 Task: Create a new folder named 'Important contacts' in the Contacts section of Outlook.
Action: Mouse moved to (17, 75)
Screenshot: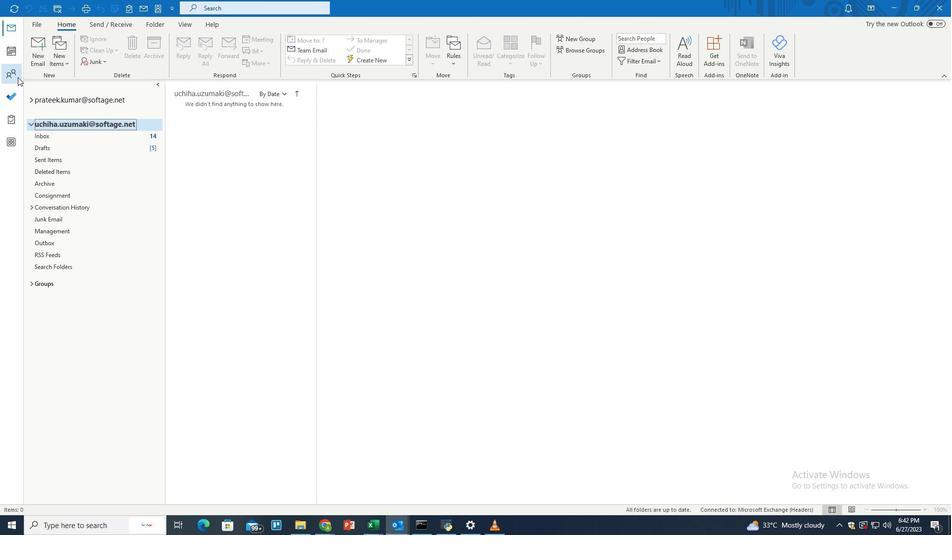 
Action: Mouse pressed left at (17, 75)
Screenshot: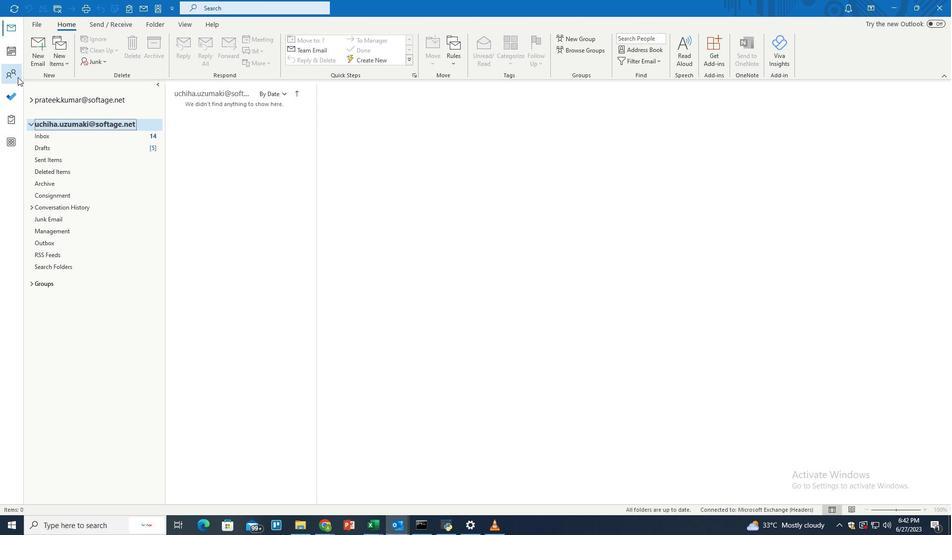 
Action: Mouse moved to (155, 26)
Screenshot: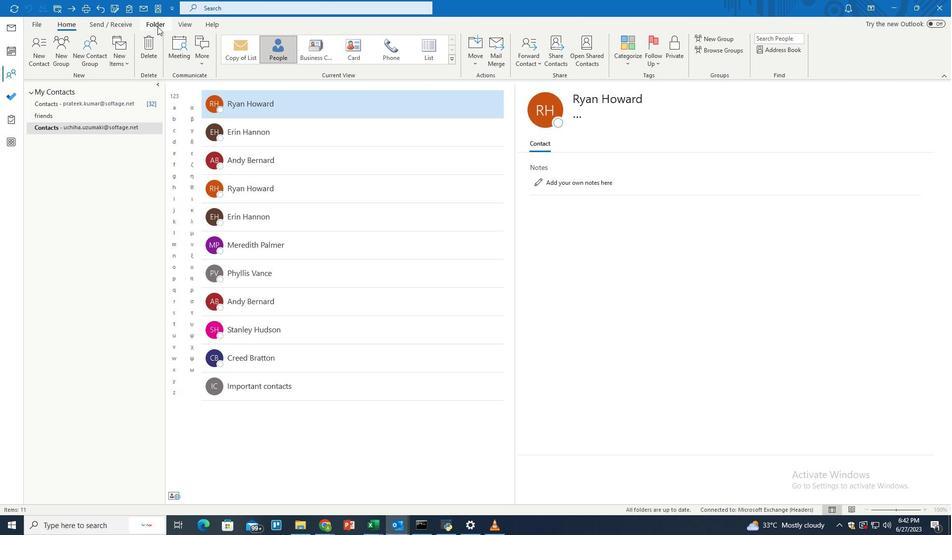 
Action: Mouse pressed left at (155, 26)
Screenshot: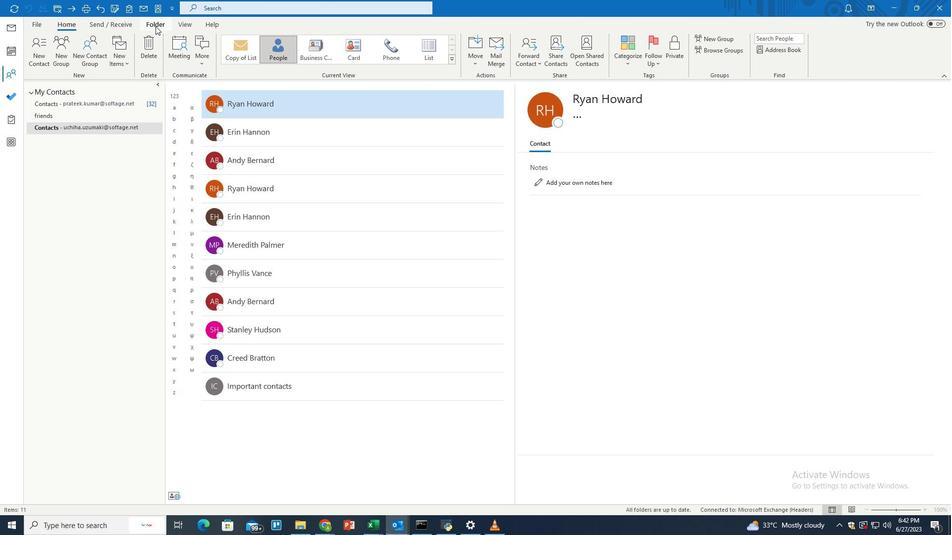 
Action: Mouse moved to (36, 49)
Screenshot: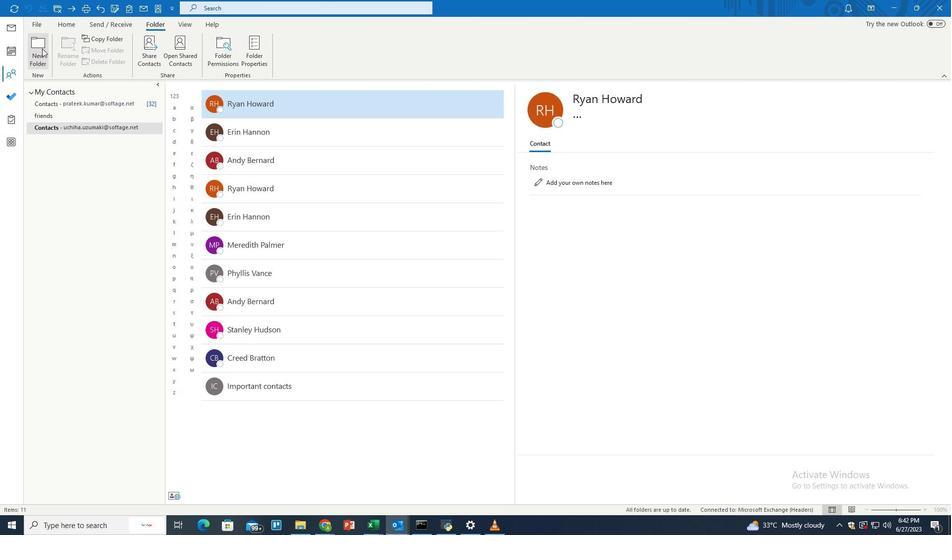 
Action: Mouse pressed left at (36, 49)
Screenshot: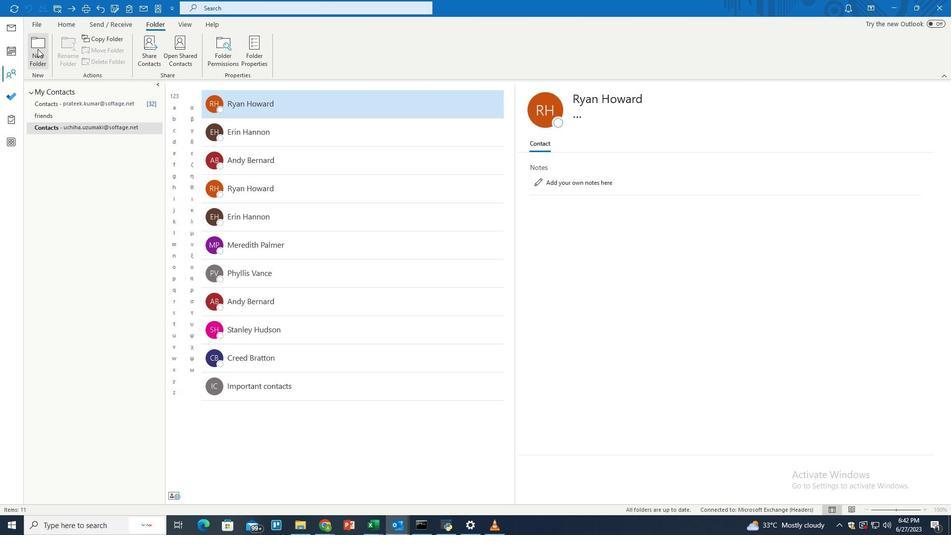 
Action: Mouse moved to (473, 195)
Screenshot: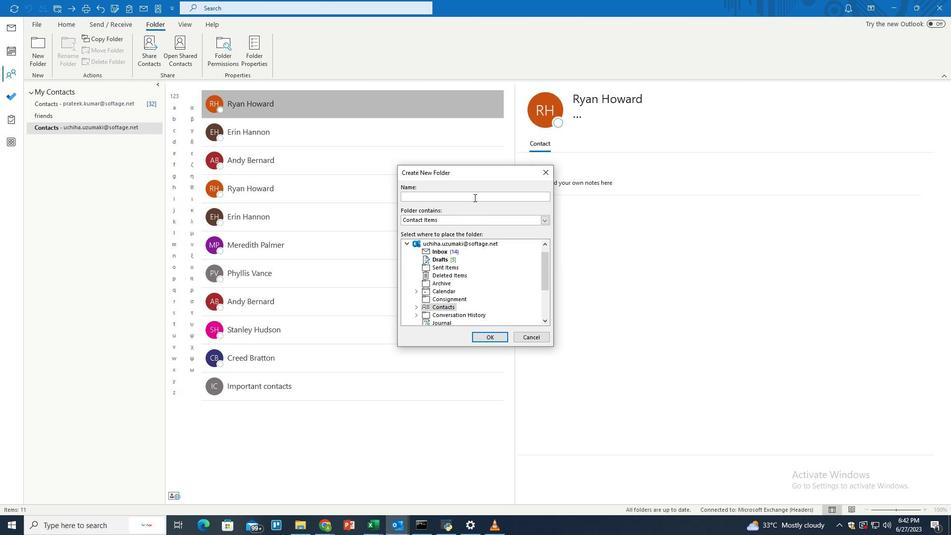 
Action: Mouse pressed left at (473, 195)
Screenshot: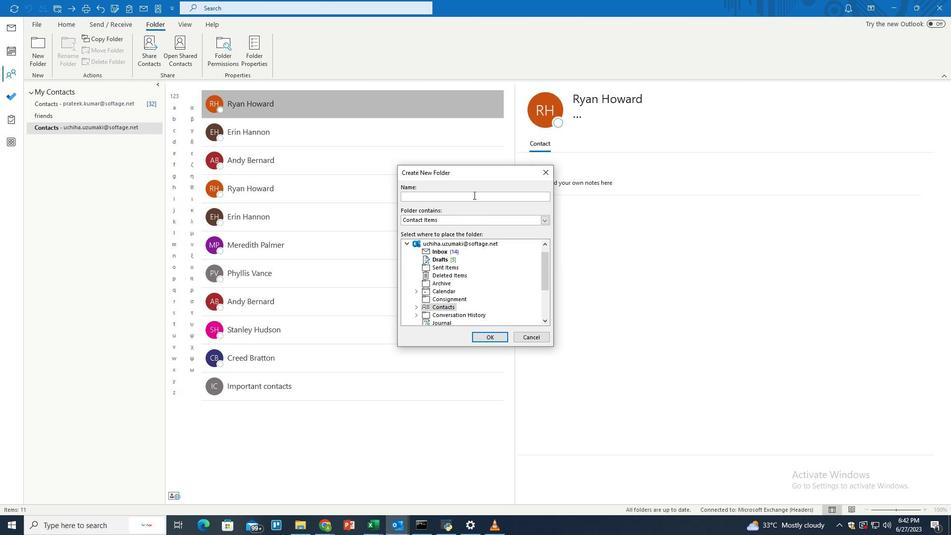 
Action: Key pressed <Key.shift><Key.shift><Key.shift><Key.shift><Key.shift><Key.shift><Key.shift><Key.shift><Key.shift><Key.shift><Key.shift><Key.shift><Key.shift><Key.shift><Key.shift><Key.shift><Key.shift><Key.shift><Key.shift><Key.shift>Important<Key.space>contacts
Screenshot: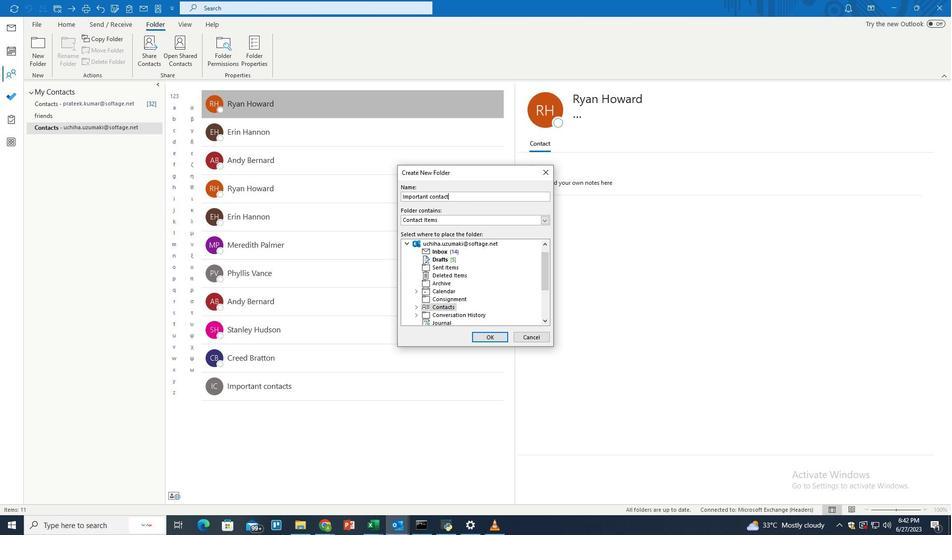 
Action: Mouse moved to (492, 336)
Screenshot: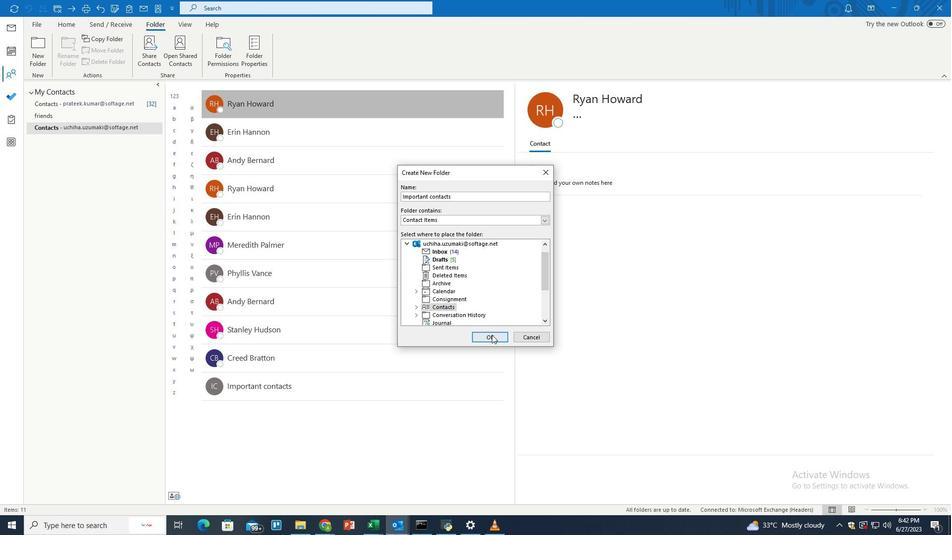 
Action: Mouse pressed left at (492, 336)
Screenshot: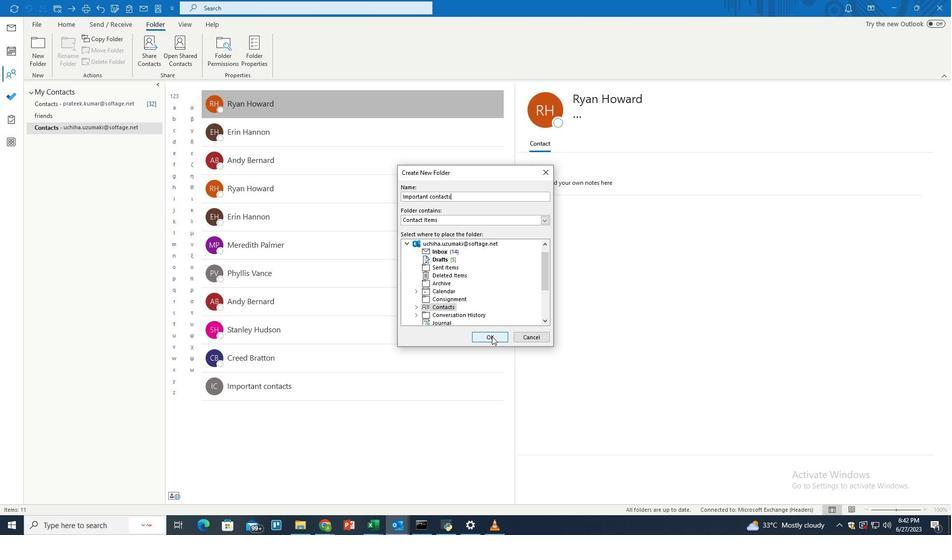 
Action: Mouse moved to (491, 336)
Screenshot: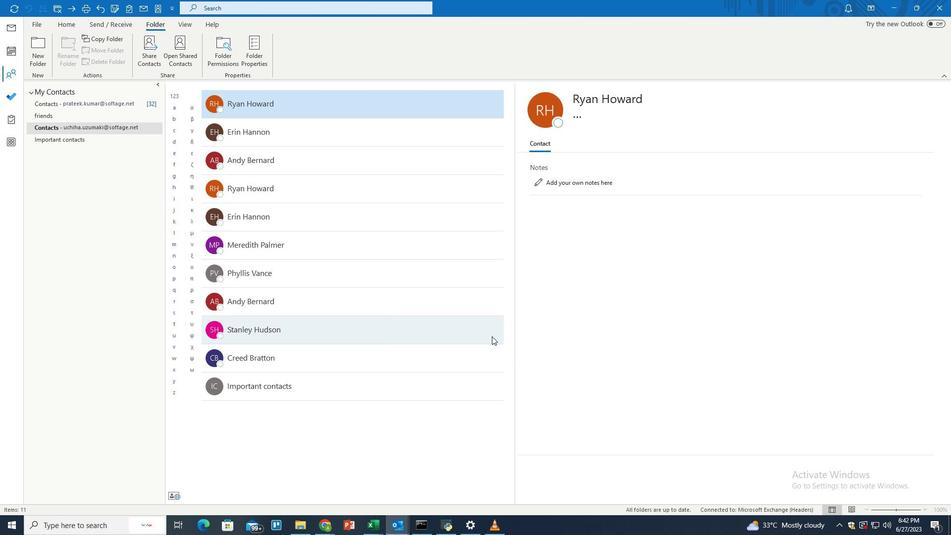 
